 Task: Open a blank worksheet and write heading  Discount data  Add 10 product name:-  'Apple, Banana,_x000D_
Orange, Tomato, Potato, Onion, Carrot, Milk, Bread, Eggs (dozen). ' in May Last week sales are  1.99, 0.49, 0.79, 1.29, 0.99, 0.89, 0.69, 2.49, 1.99, 2.99.Discount (%):-  10, 20, 15, 5, 12, 8, 25, 10, 15, 20. Save page auditingSalesByQuarter_2023
Action: Mouse moved to (32, 42)
Screenshot: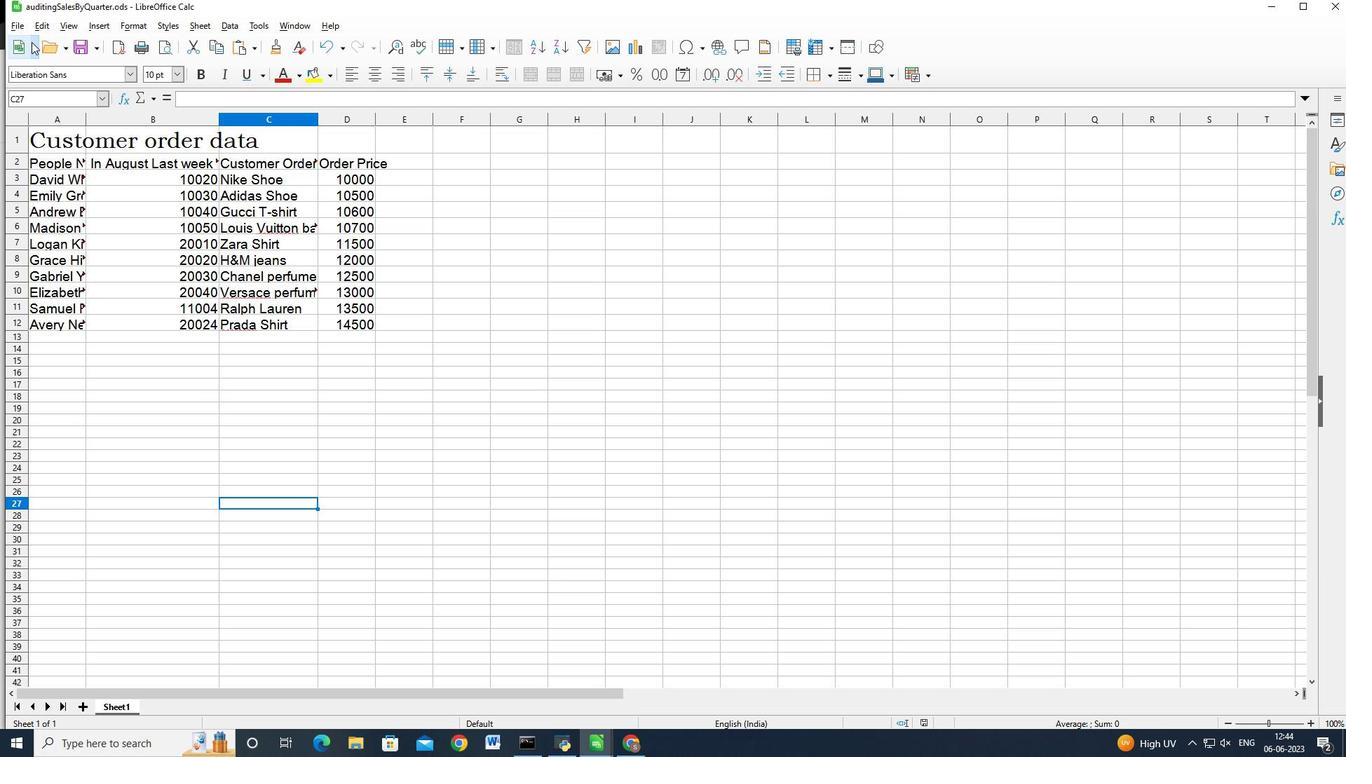 
Action: Mouse pressed left at (32, 42)
Screenshot: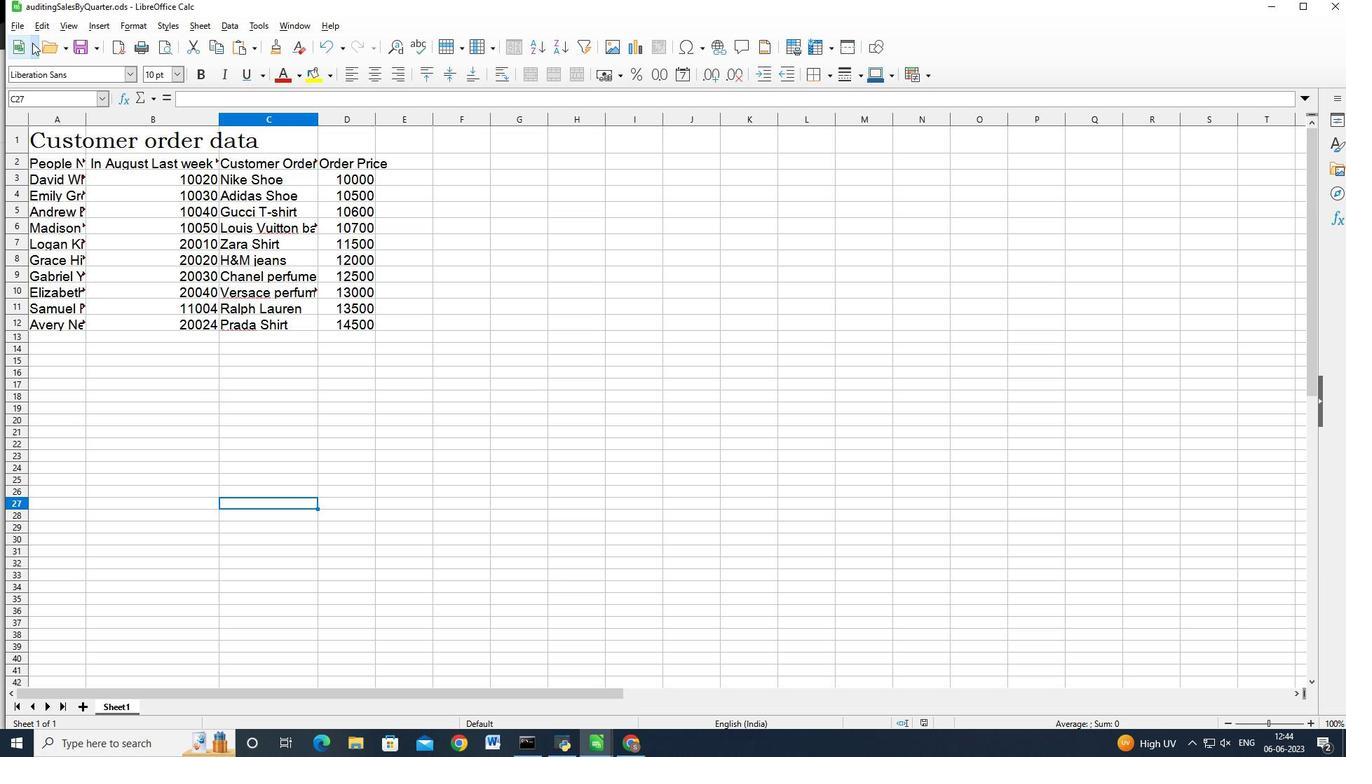 
Action: Mouse moved to (17, 19)
Screenshot: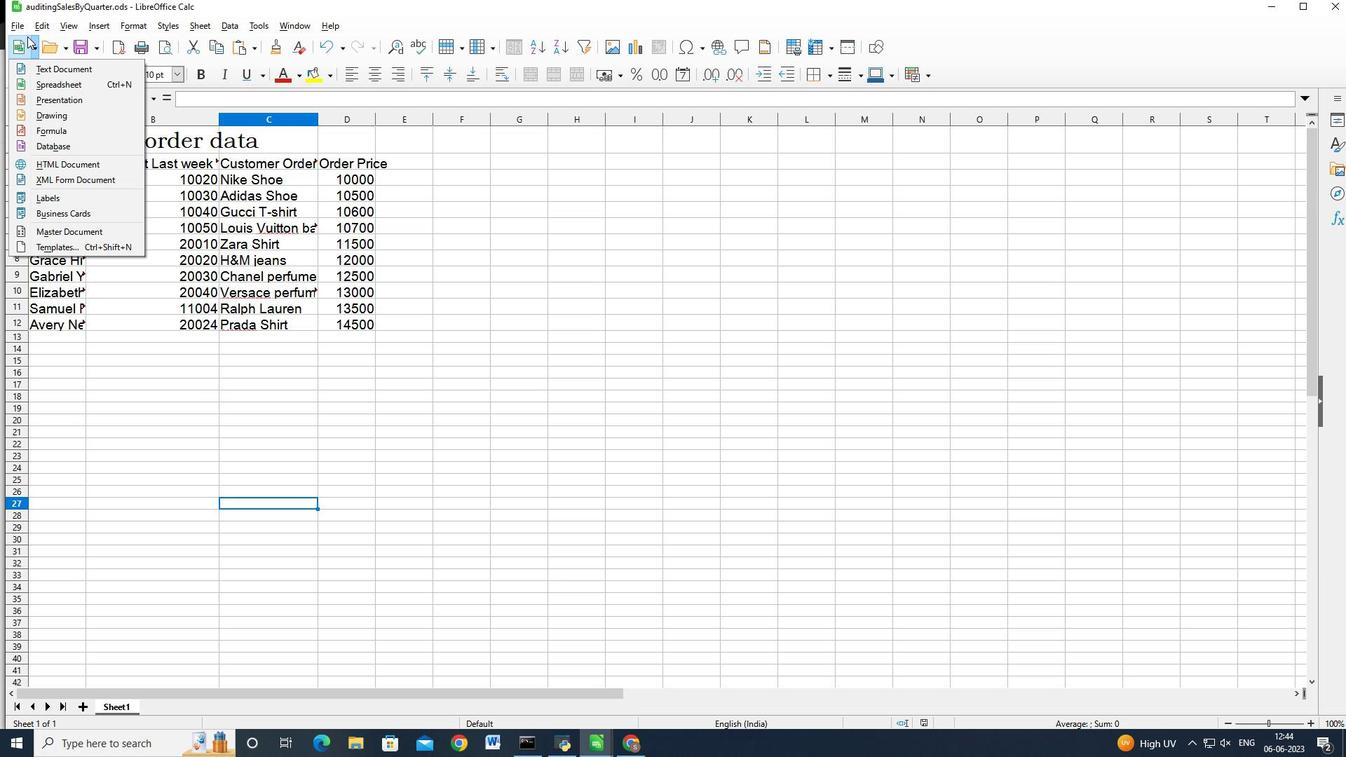 
Action: Mouse pressed left at (17, 19)
Screenshot: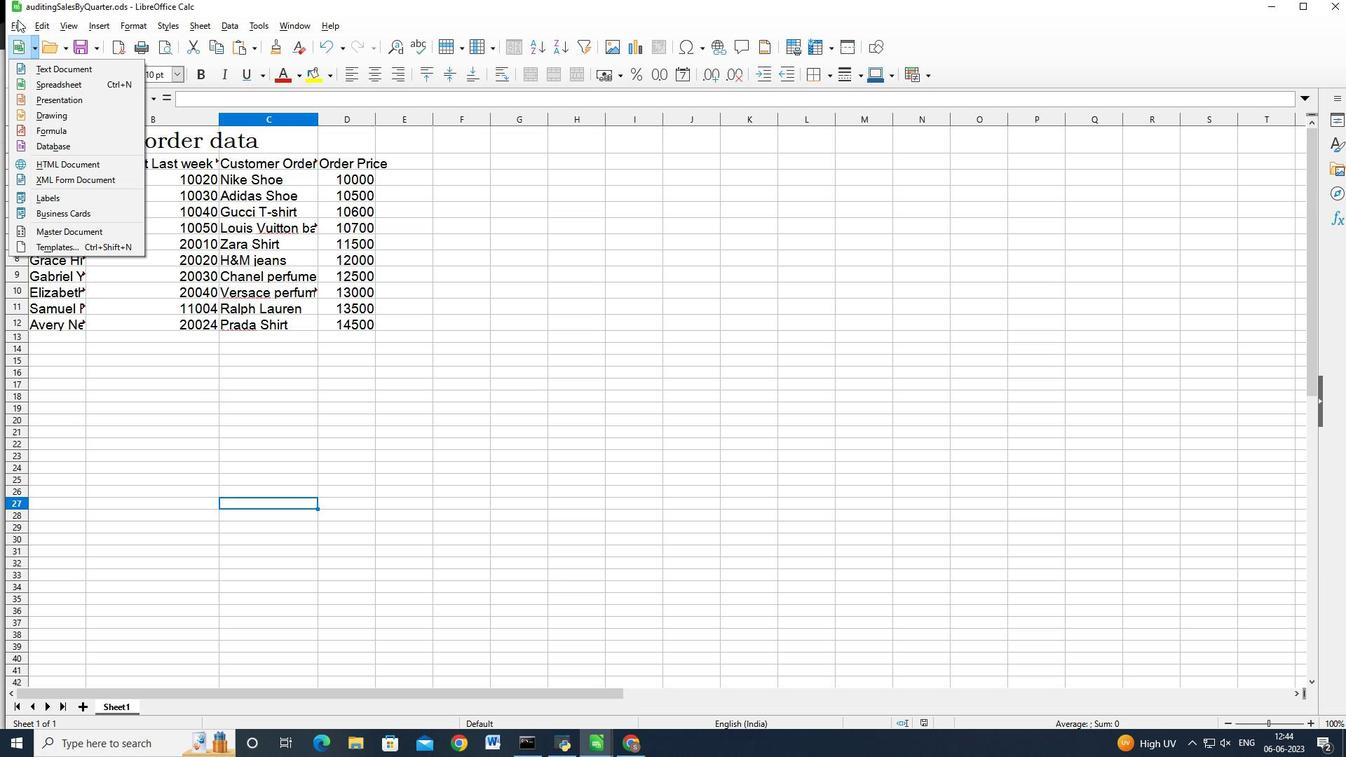 
Action: Mouse moved to (17, 22)
Screenshot: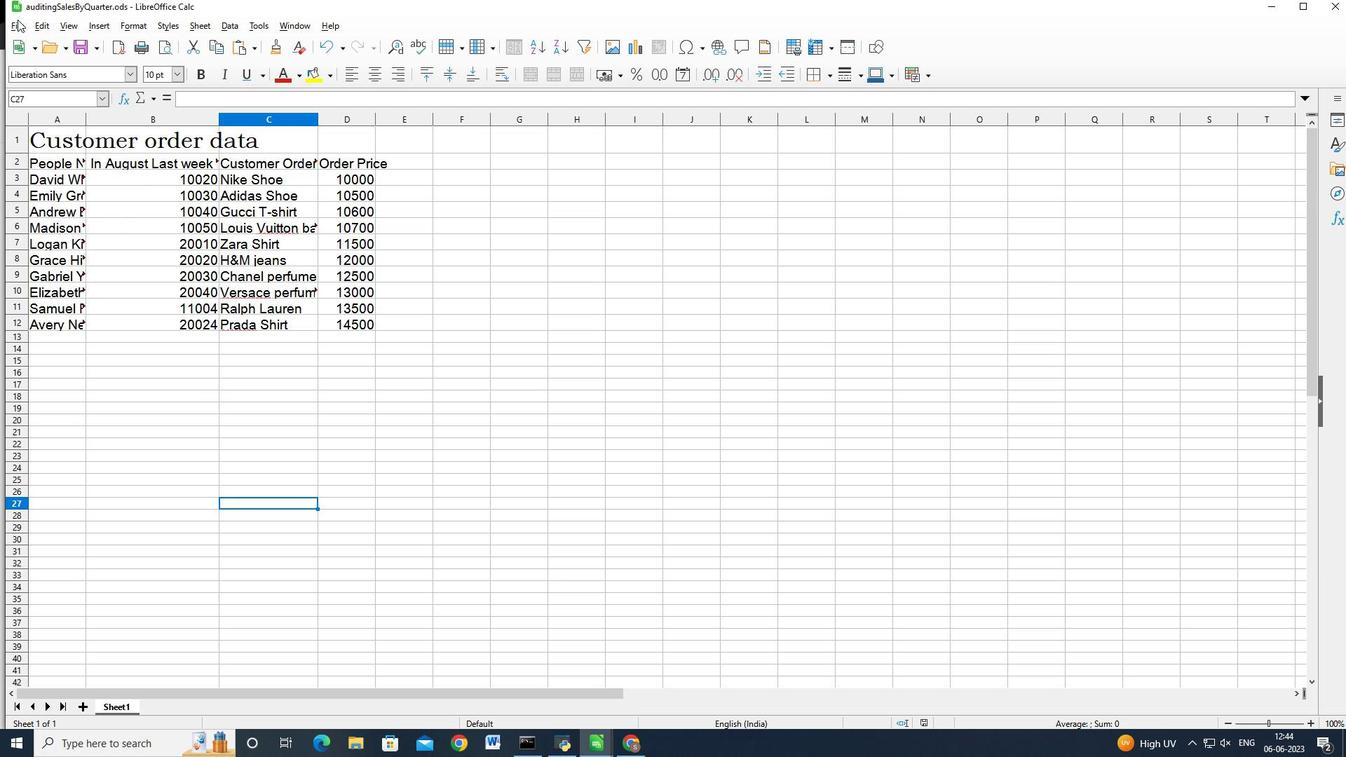 
Action: Mouse pressed left at (17, 22)
Screenshot: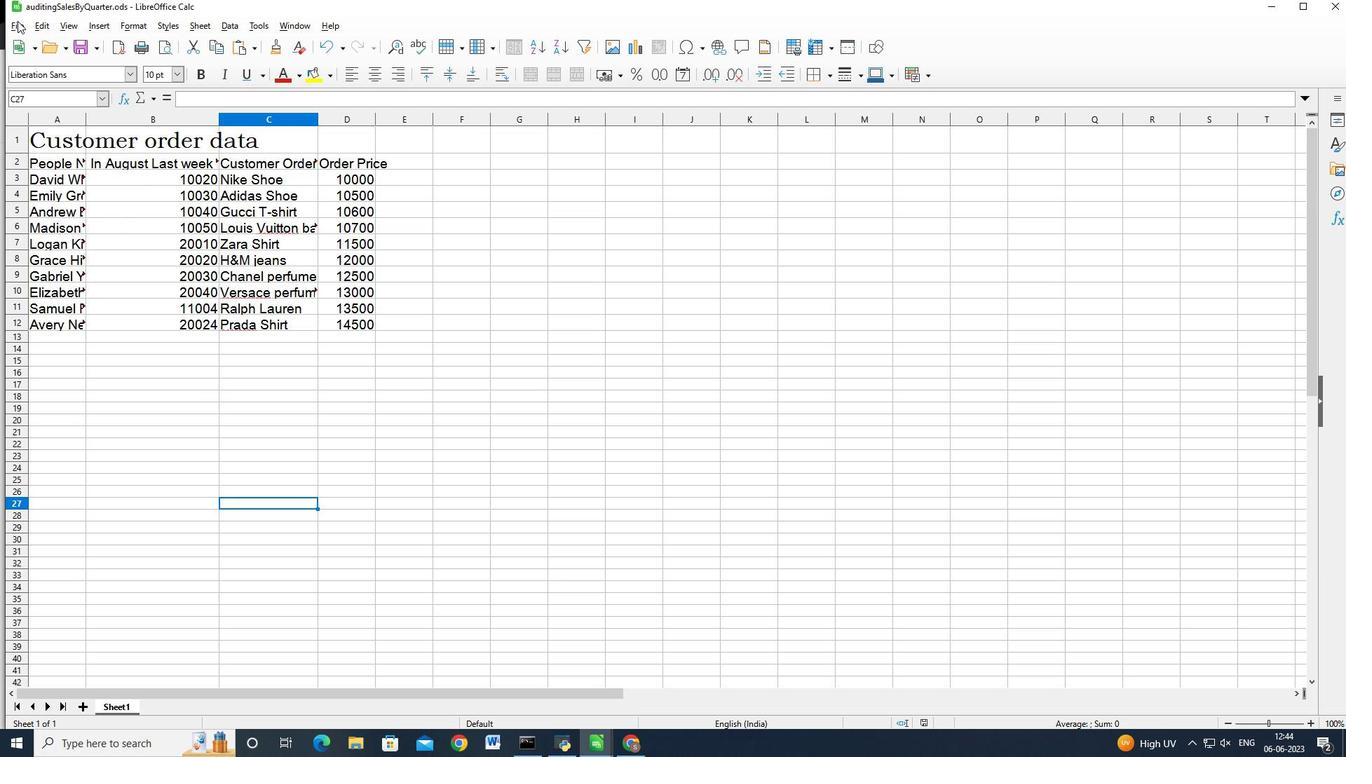 
Action: Mouse moved to (168, 53)
Screenshot: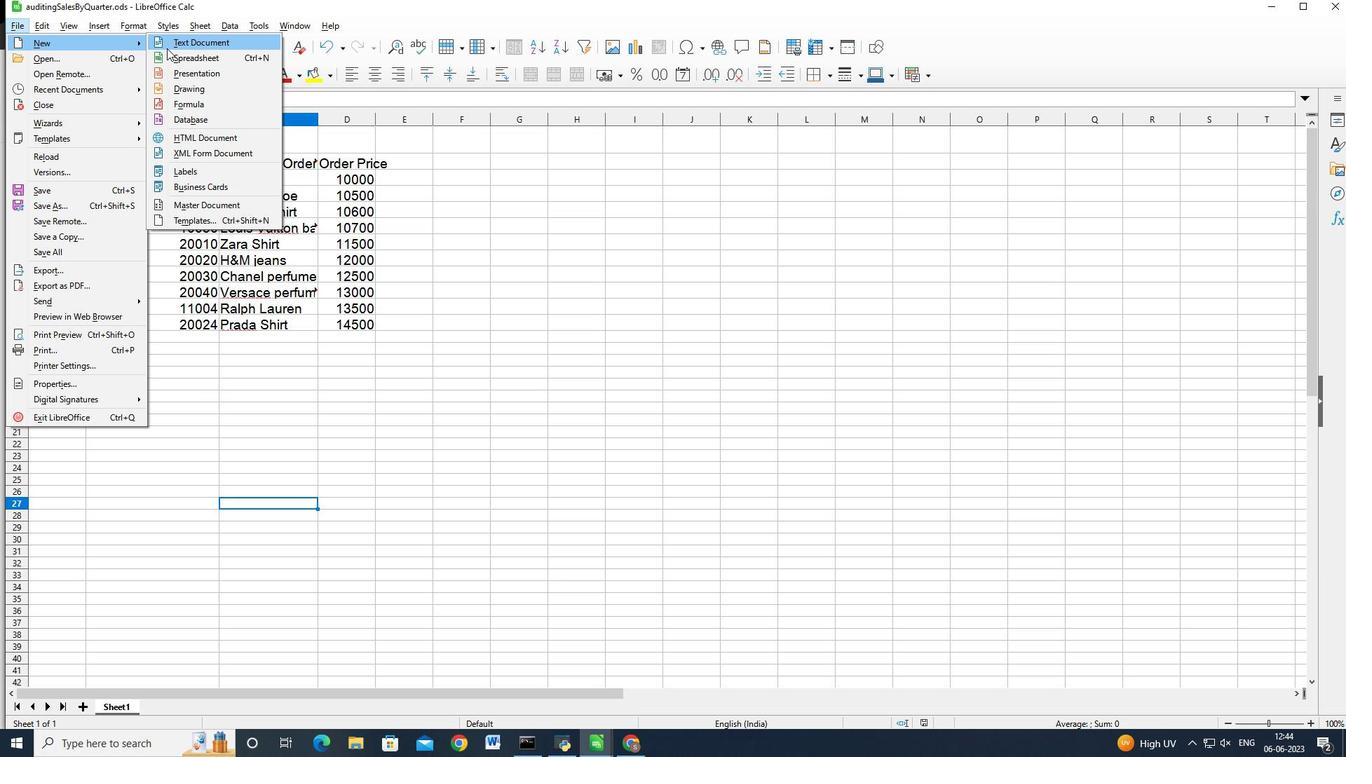 
Action: Mouse pressed left at (168, 53)
Screenshot: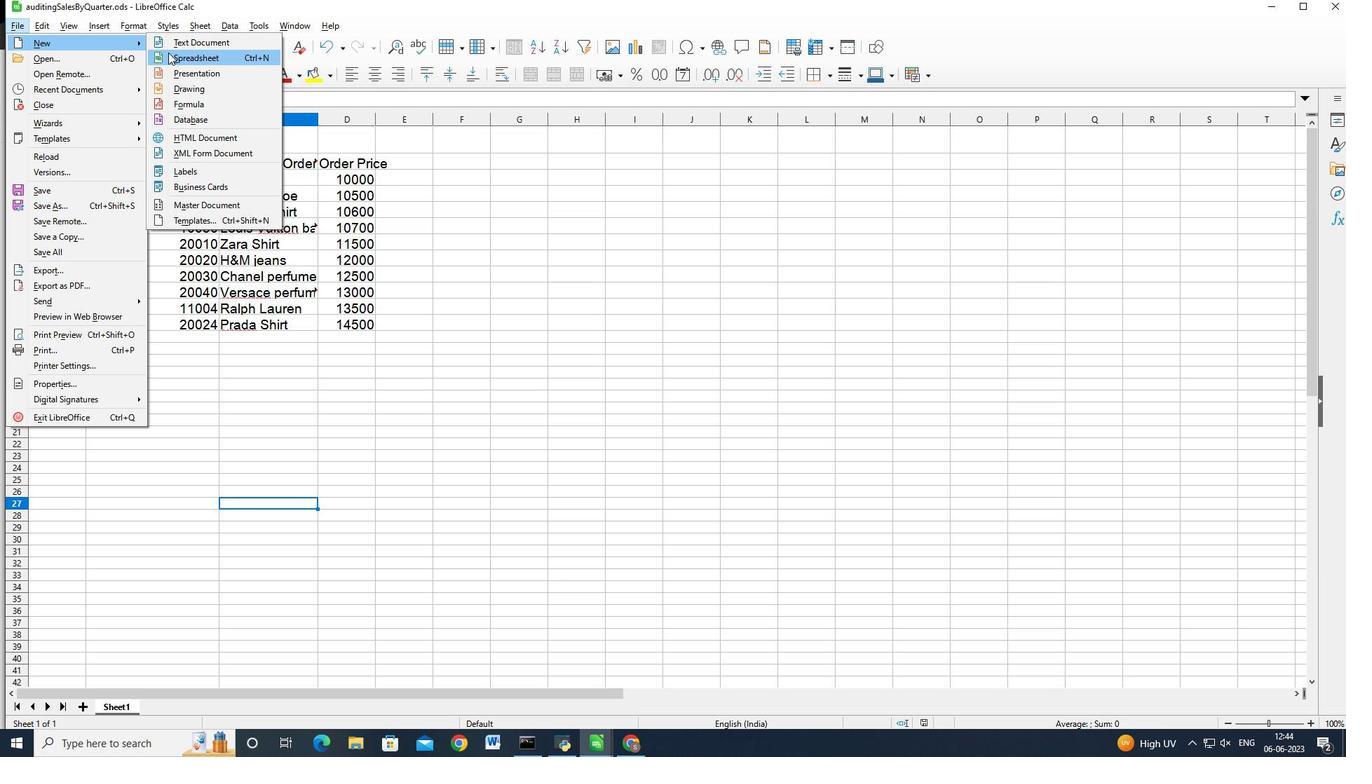 
Action: Mouse moved to (162, 156)
Screenshot: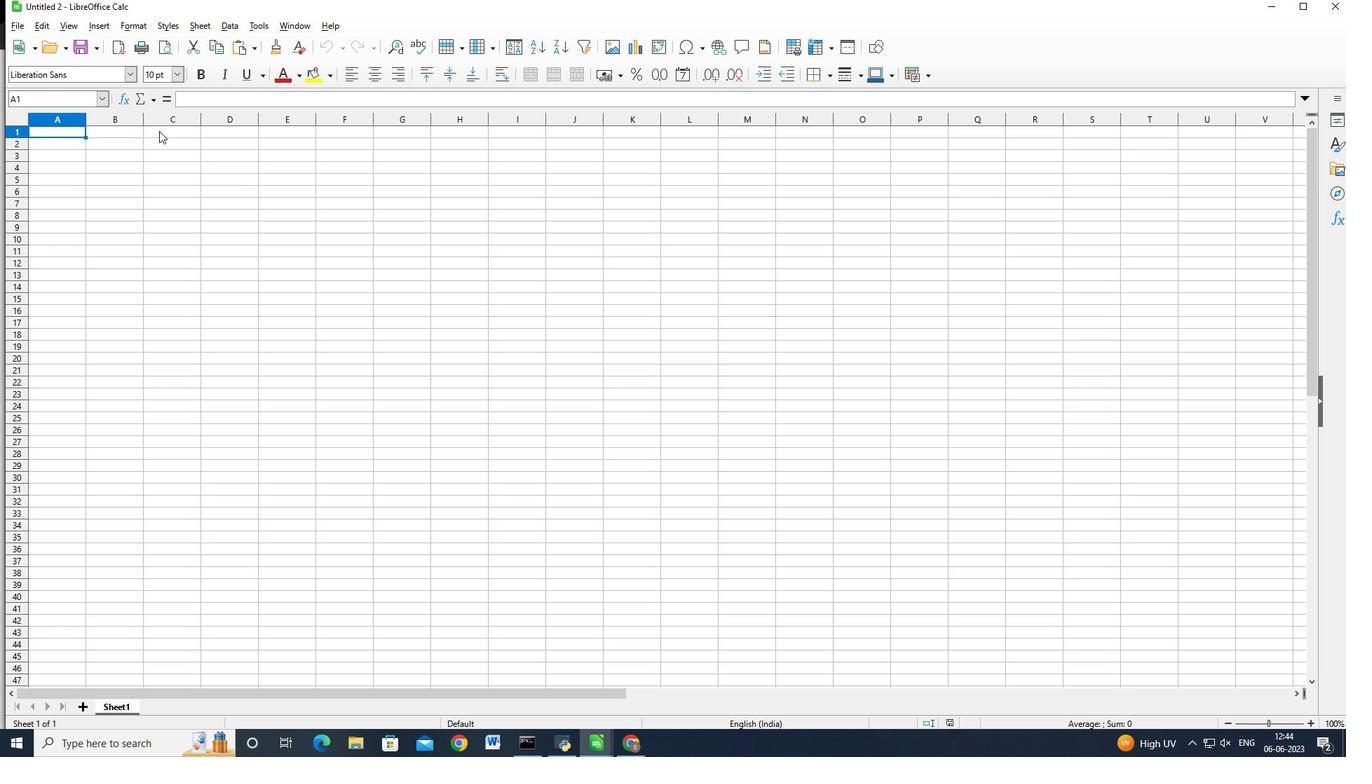 
Action: Key pressed <Key.shift>Discount<Key.space><Key.shift_r>Data<Key.backspace><Key.backspace><Key.backspace><Key.backspace>data<Key.enter><Key.shift>Product<Key.space>name<Key.enter><Key.shift><Key.shift>Apple<Key.enter><Key.shift>Banana<Key.enter><Key.shift>Orange<Key.enter><Key.shift><Key.shift><Key.shift><Key.shift><Key.shift><Key.shift><Key.shift>Tomato<Key.enter><Key.shift>Por<Key.backspace>tato<Key.enter><Key.shift>Onion<Key.enter><Key.shift_r>Carrot<Key.enter><Key.shift>Milk<Key.enter><Key.shift>Bread<Key.enter><Key.shift_r>Edd<Key.backspace><Key.backspace>ggs<Key.shift>(<Key.caps_lock>DOZ<Key.backspace><Key.backspace><Key.backspace><Key.caps_lock>dozen<Key.shift>)<Key.right><Key.up><Key.up><Key.up><Key.up><Key.up><Key.up><Key.up><Key.up><Key.up><Key.up><Key.up><Key.down><Key.shift>In<Key.space><Key.shift>May<Key.space><Key.shift>Last<Key.space>weel<Key.backspace>k<Key.space>sales<Key.space>are<Key.space><Key.enter>1.99<Key.enter>0.49<Key.enter>0.79<Key.enter>1.29<Key.enter>0.99<Key.enter>0.89<Key.enter>0.69<Key.enter>2.49<Key.enter>1.99<Key.enter>2,<Key.backspace>.99<Key.right><Key.up><Key.up><Key.up><Key.up><Key.up><Key.up><Key.up><Key.up><Key.up><Key.up><Key.shift>Discount<Key.shift>(<Key.shift_r>%<Key.shift>)<Key.enter>10<Key.enter>20<Key.enter>15<Key.enter>5<Key.enter>12<Key.enter>8<Key.enter>23<Key.enter>
Screenshot: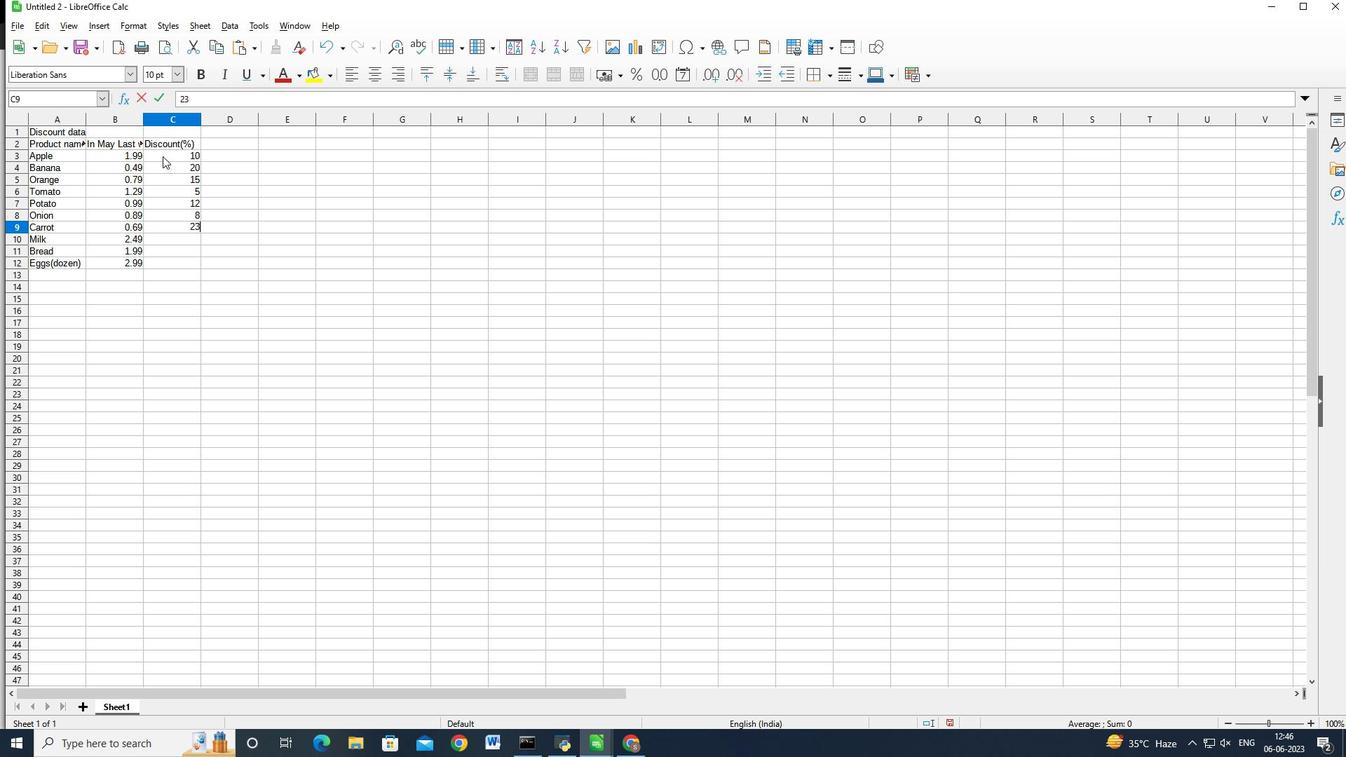 
Action: Mouse moved to (189, 225)
Screenshot: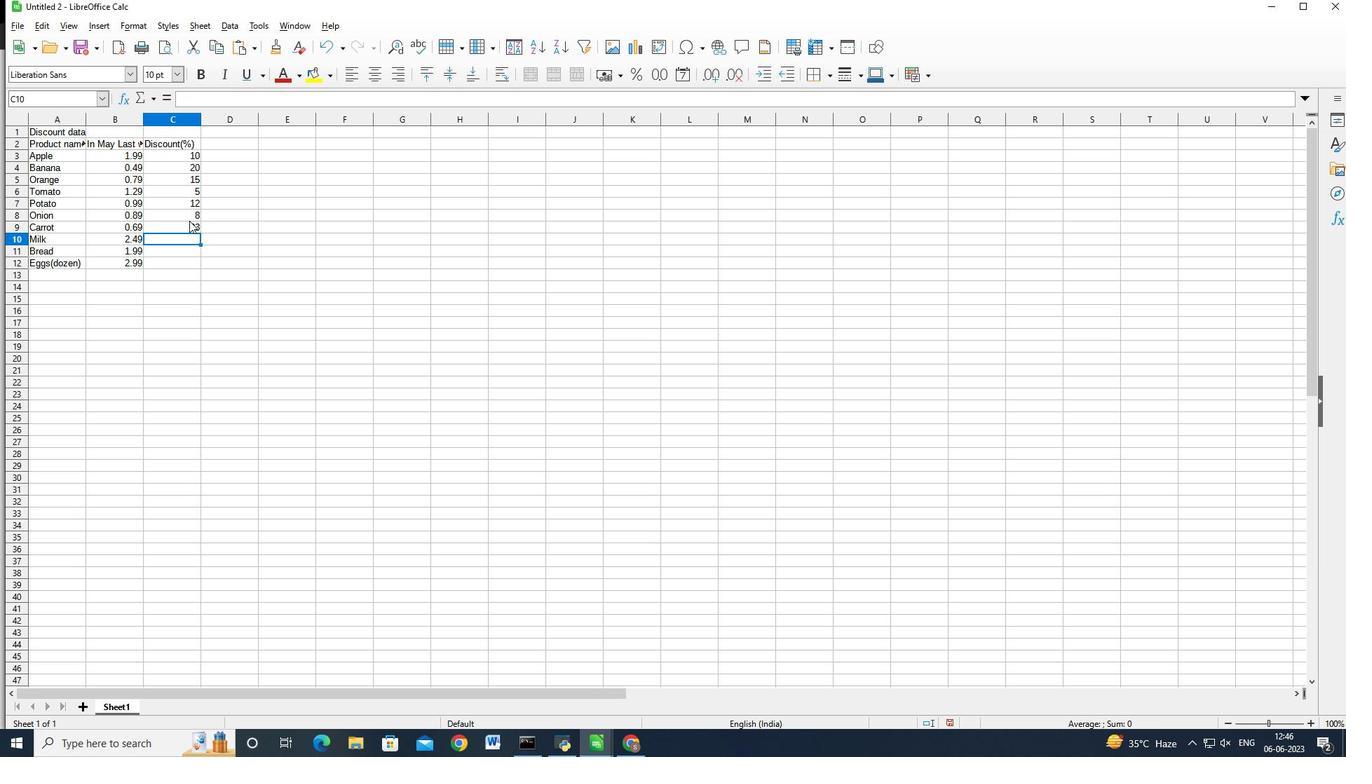 
Action: Mouse pressed left at (189, 225)
Screenshot: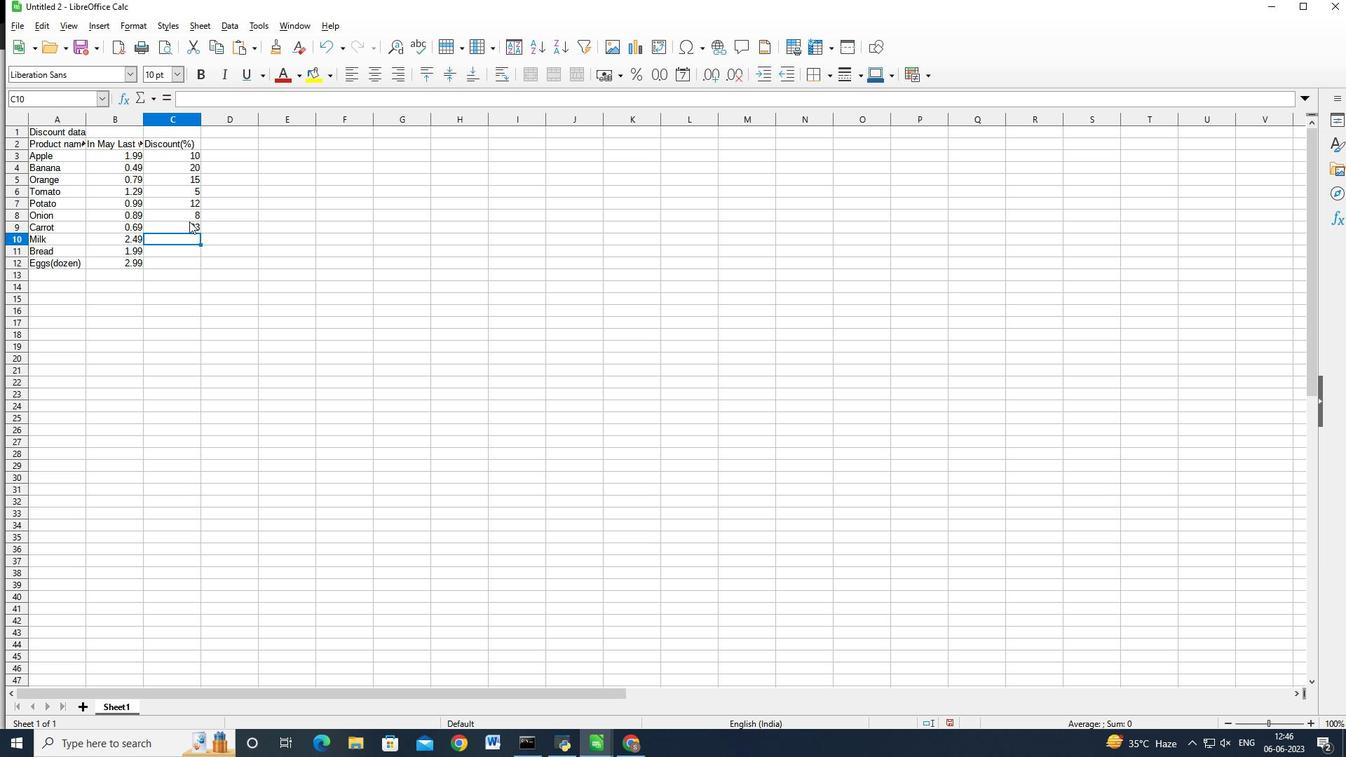 
Action: Key pressed 2
Screenshot: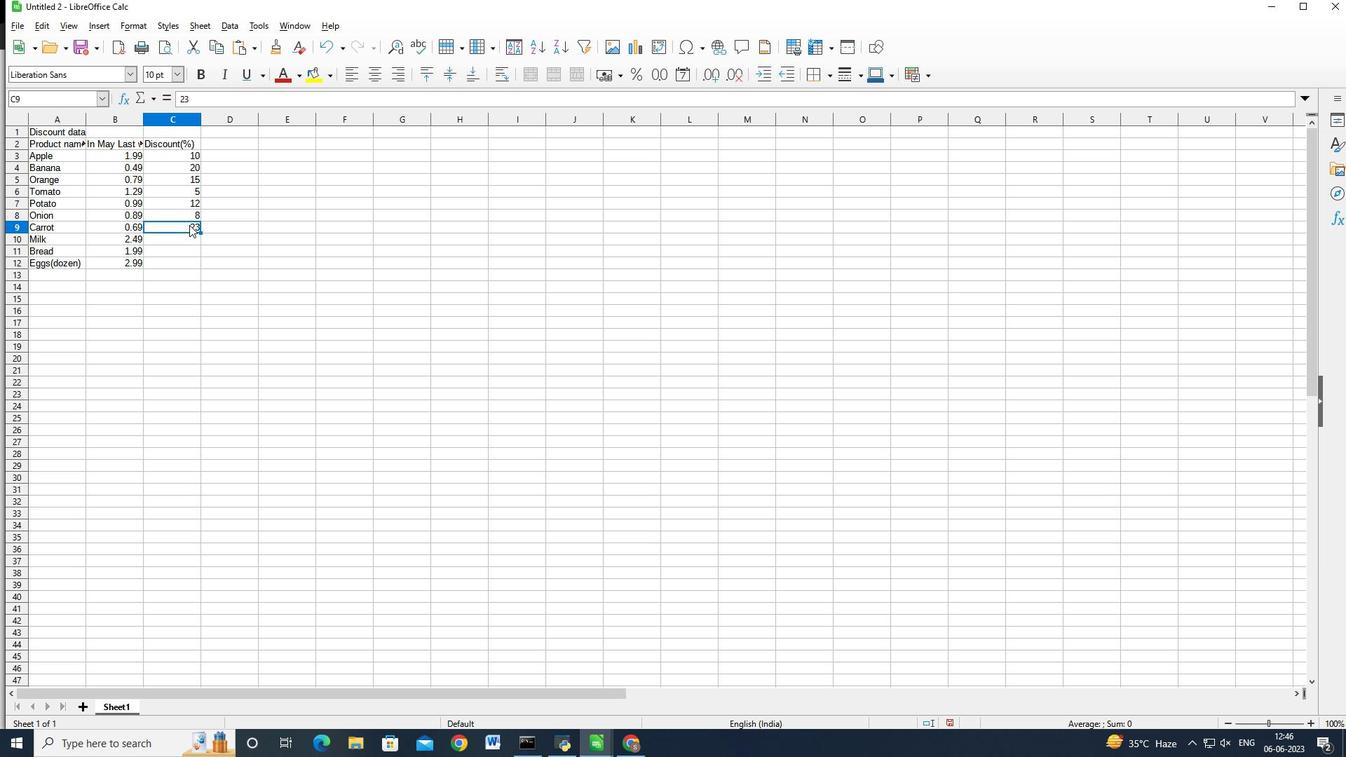 
Action: Mouse moved to (190, 227)
Screenshot: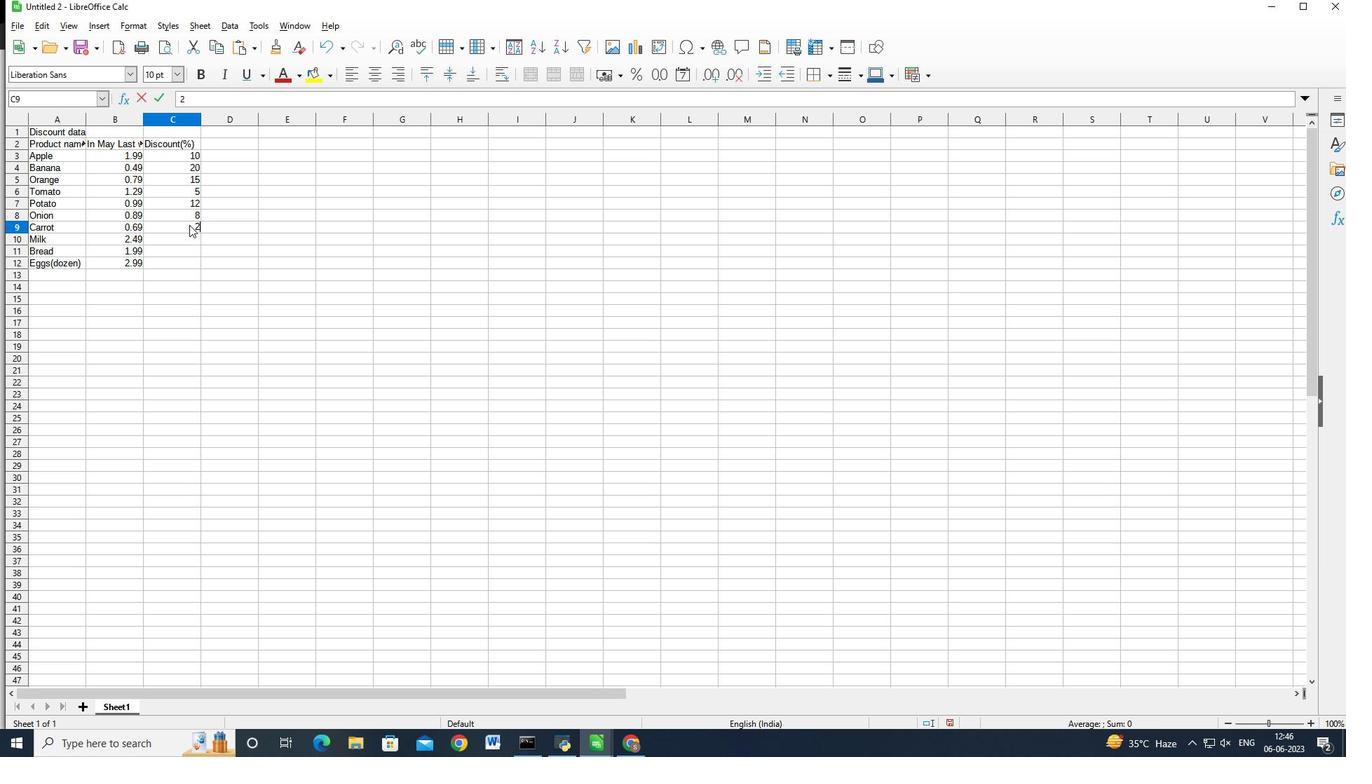 
Action: Key pressed 5
Screenshot: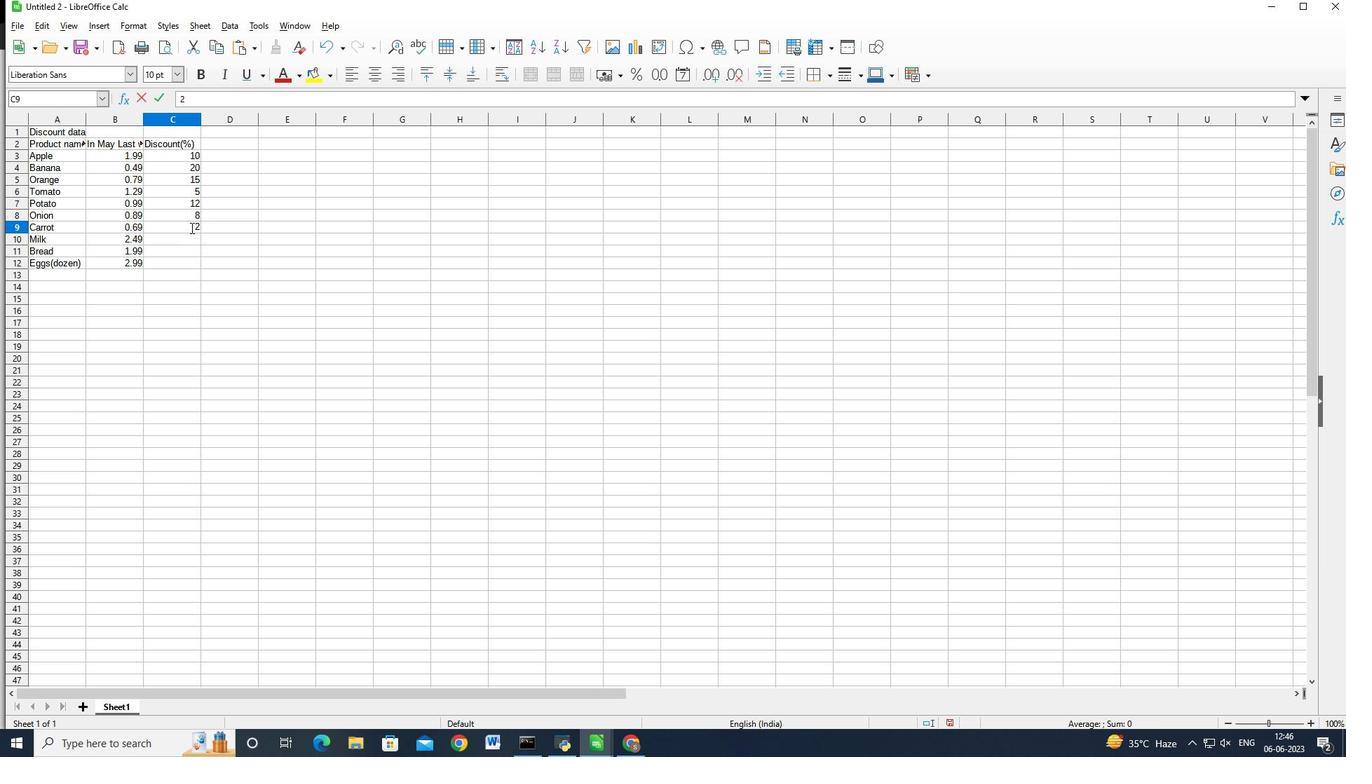 
Action: Mouse moved to (200, 267)
Screenshot: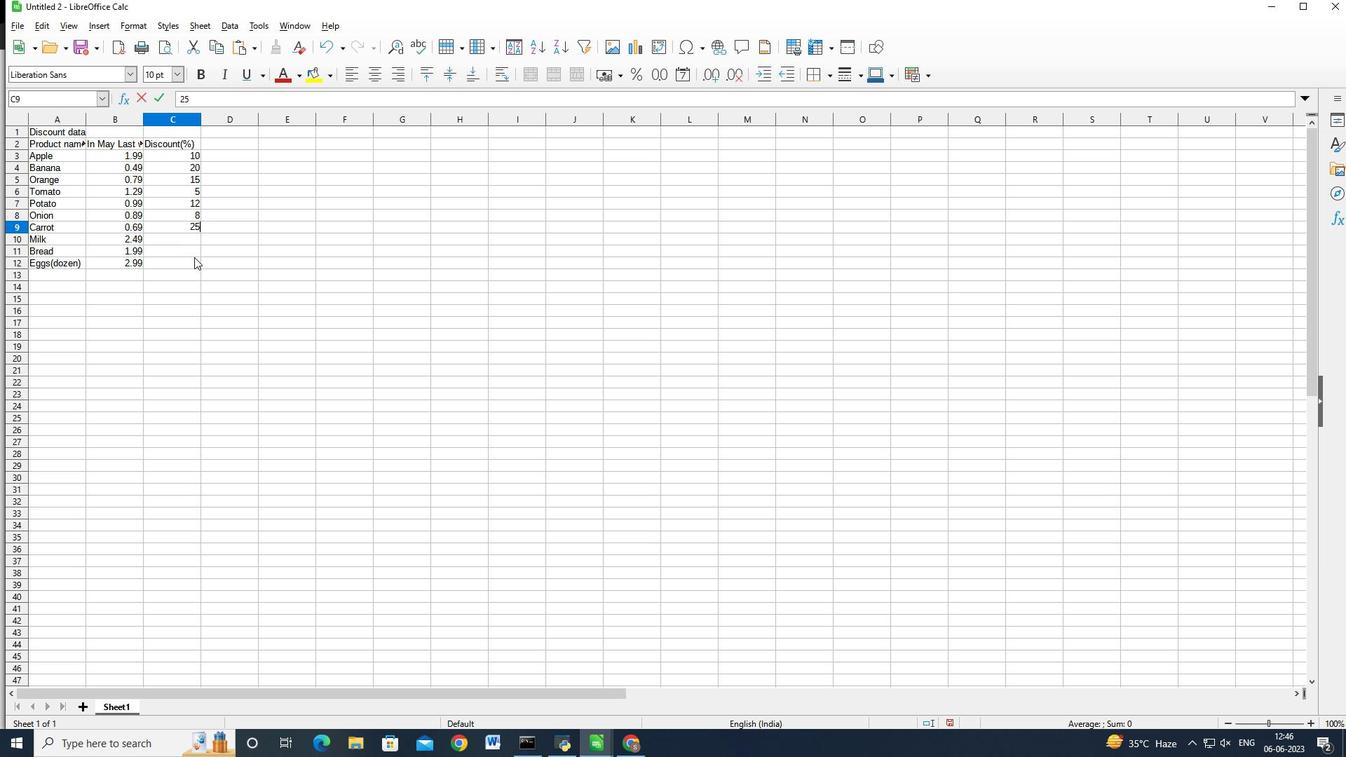 
Action: Key pressed <Key.enter>10<Key.enter>15<Key.enter>20
Screenshot: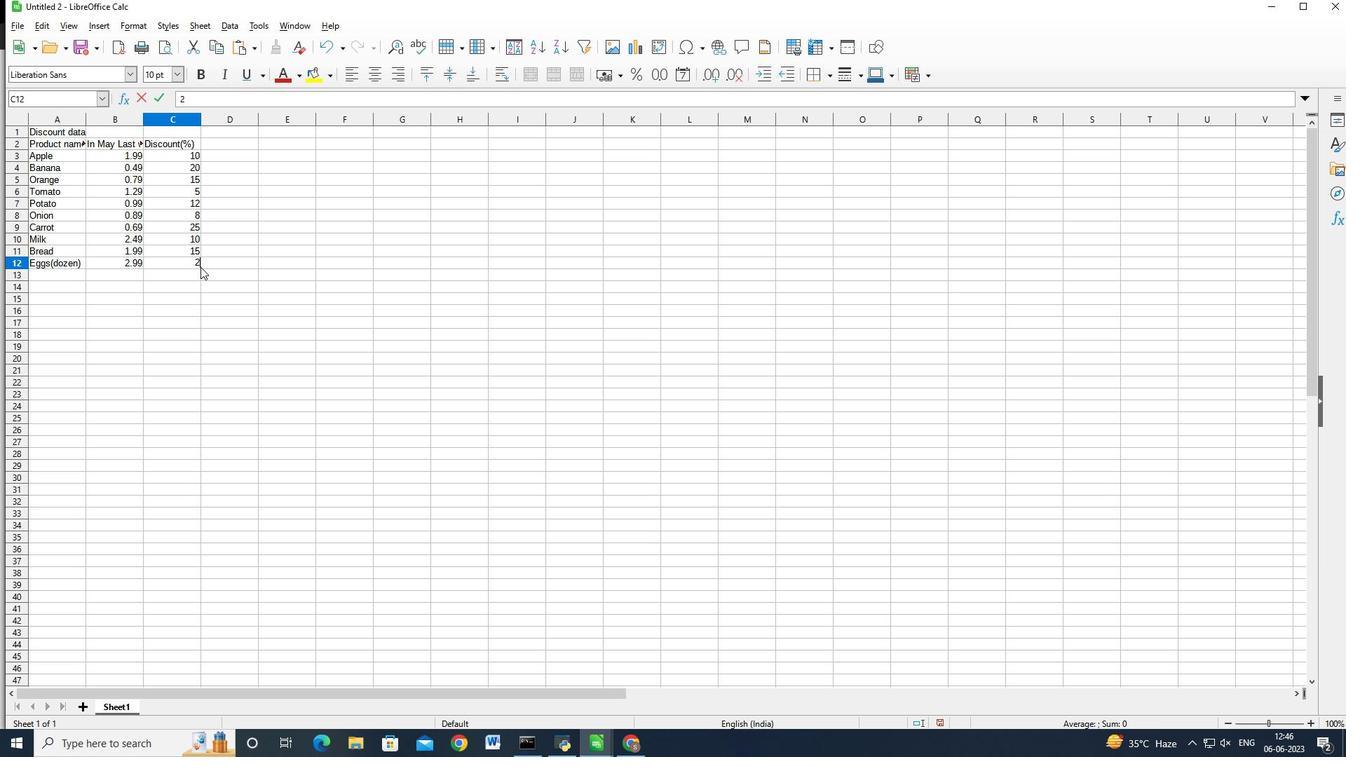 
Action: Mouse moved to (11, 28)
Screenshot: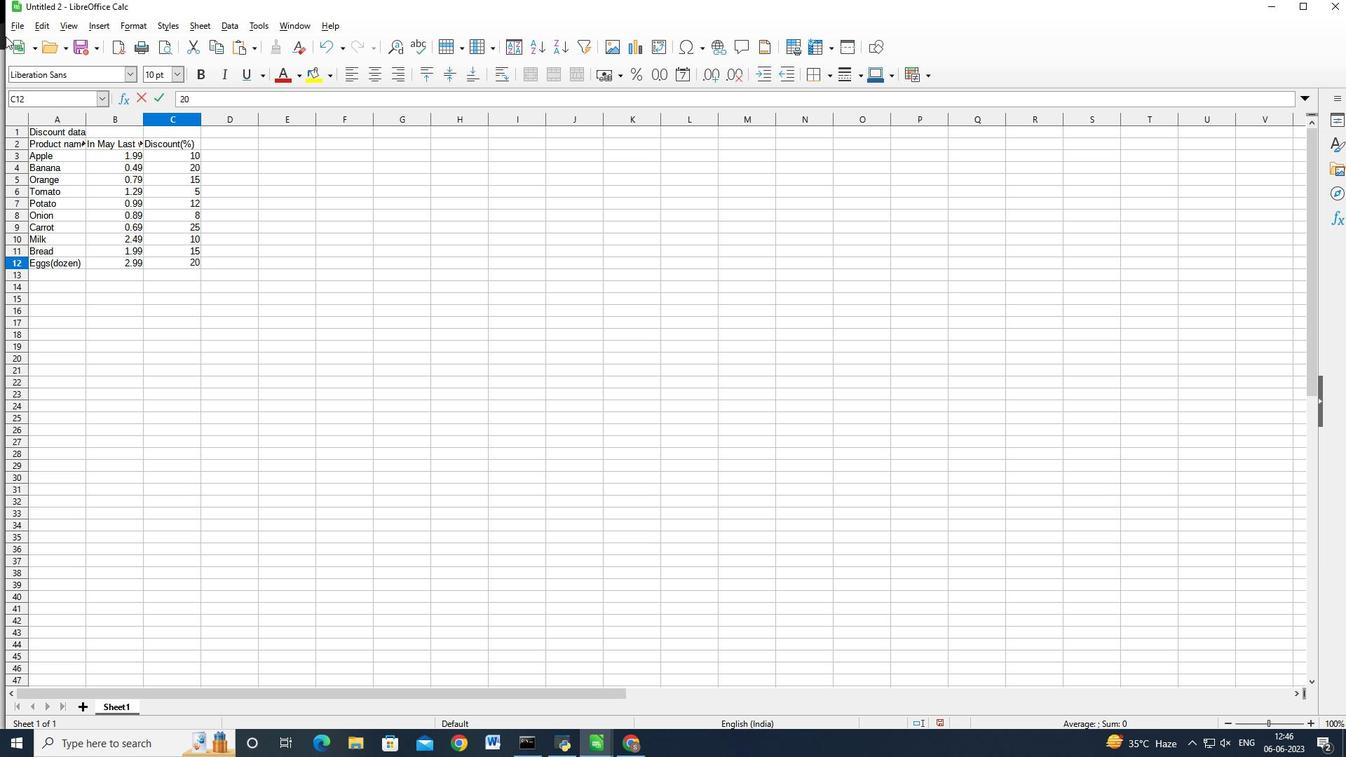 
Action: Mouse pressed left at (11, 28)
Screenshot: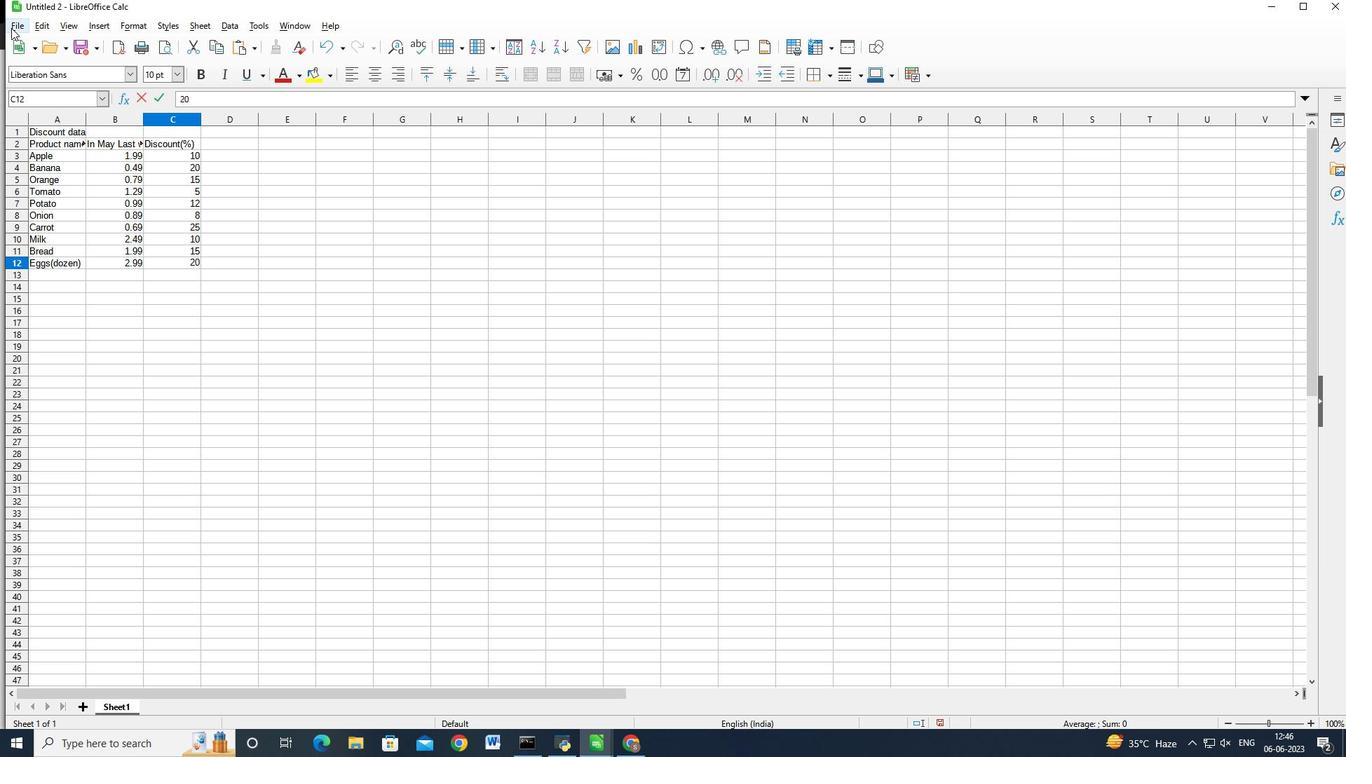 
Action: Mouse moved to (54, 204)
Screenshot: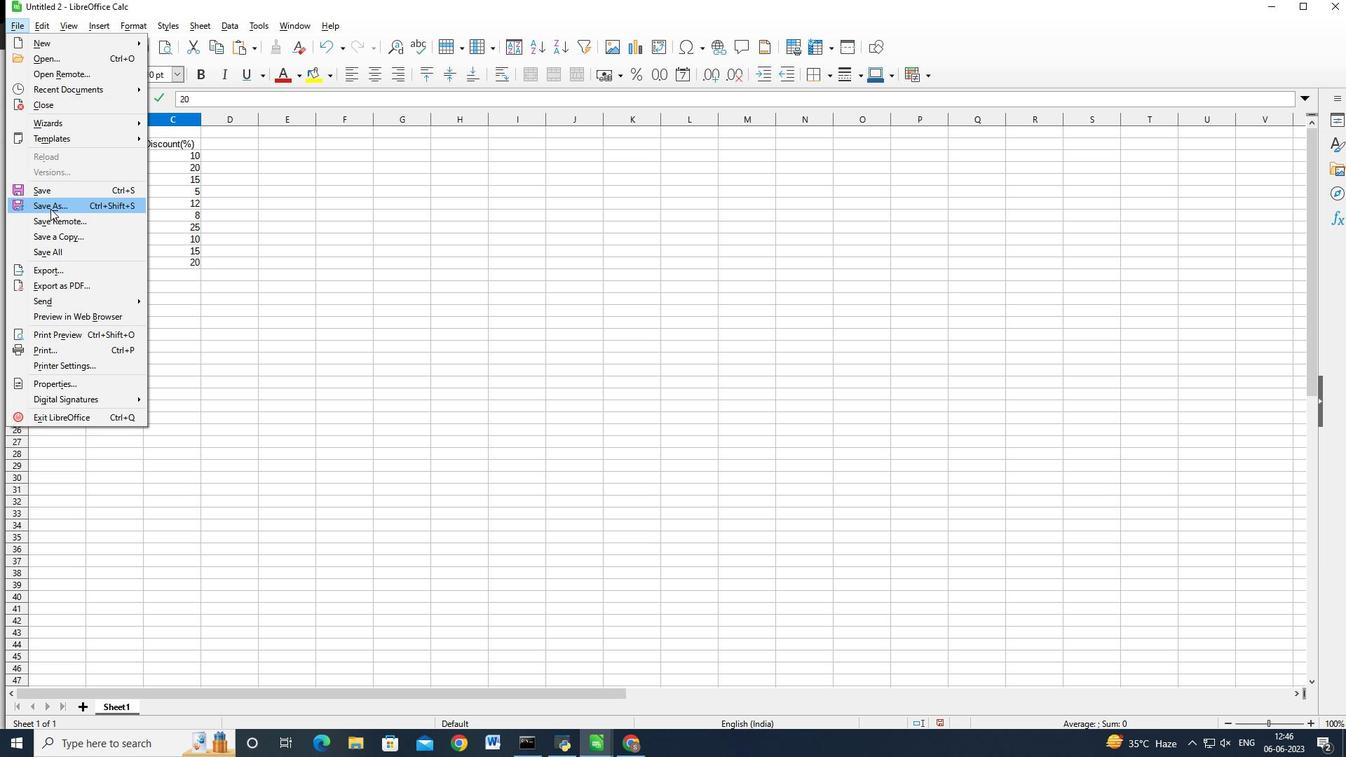 
Action: Mouse pressed left at (54, 204)
Screenshot: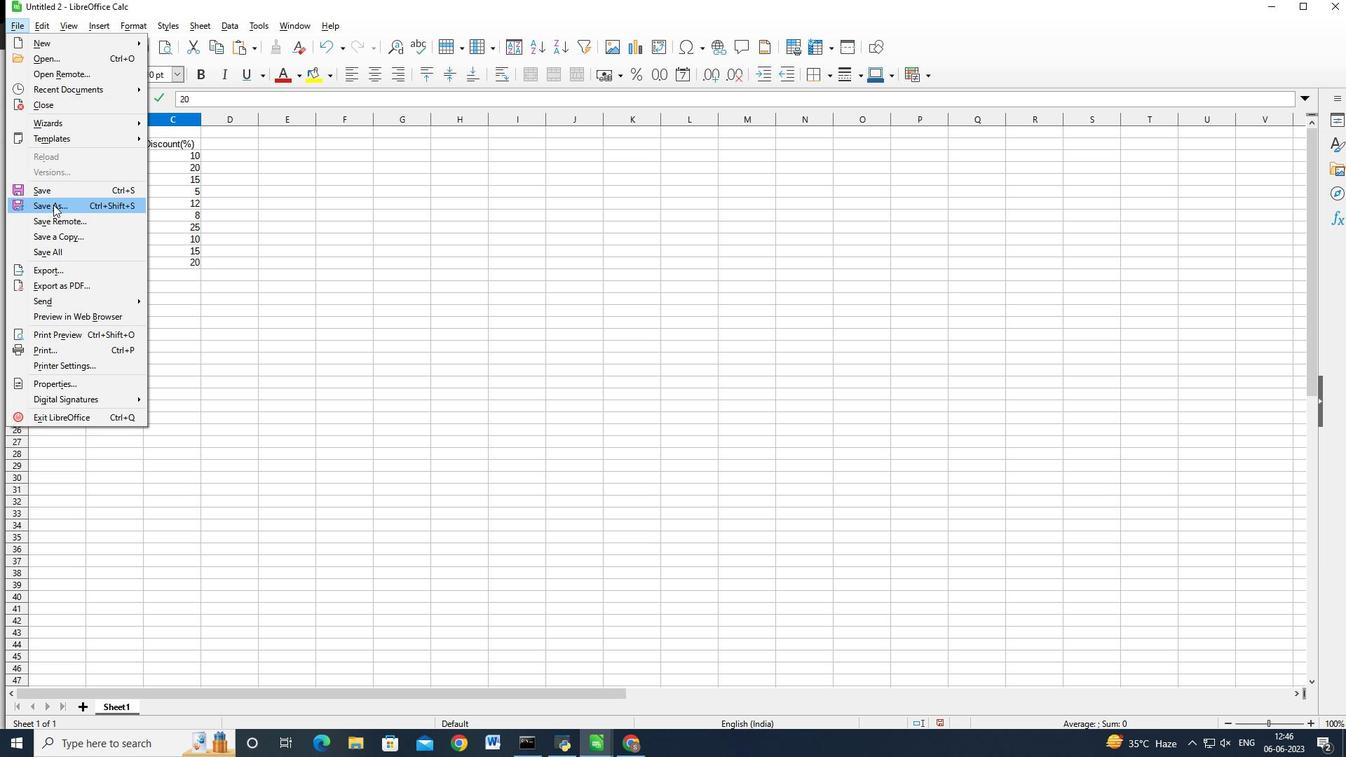 
Action: Mouse moved to (239, 314)
Screenshot: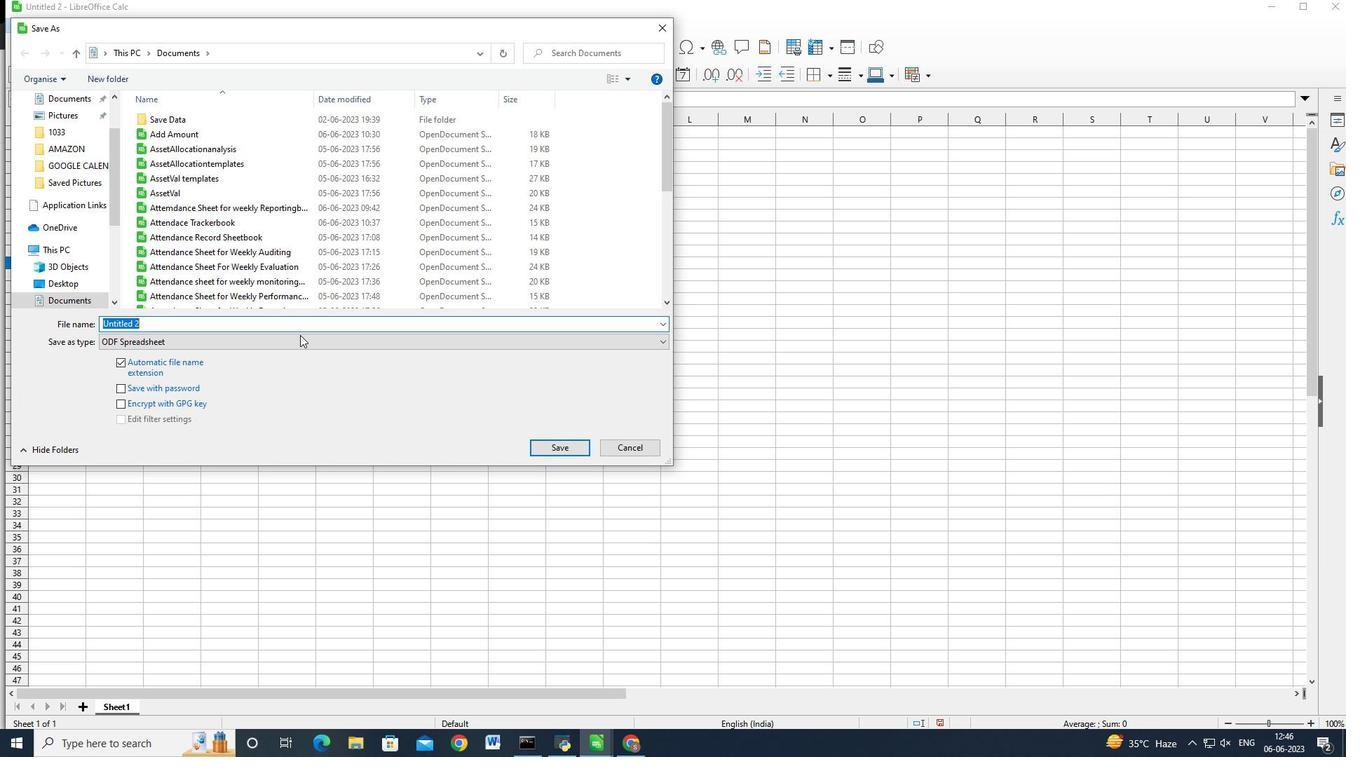 
Action: Key pressed <Key.backspace>auditing<Key.shift_r>Sales<Key.shift>By<Key.shift_r>Quarter<Key.shift>_2023<Key.enter>
Screenshot: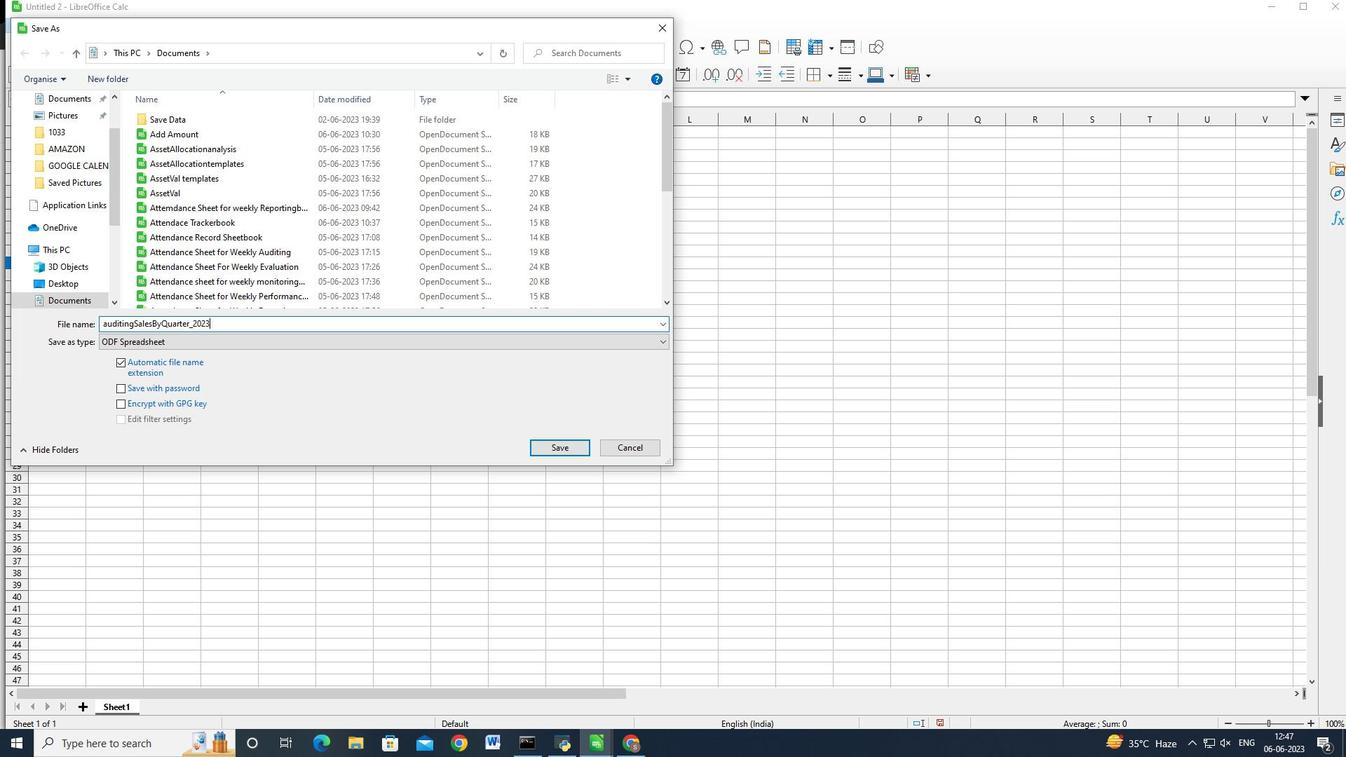 
